 Task: Add the task  Implement multi-language support for the app to the section Code Charge in the project TrapPlan and add a Due Date to the respective task as 2023/07/23.
Action: Mouse moved to (668, 477)
Screenshot: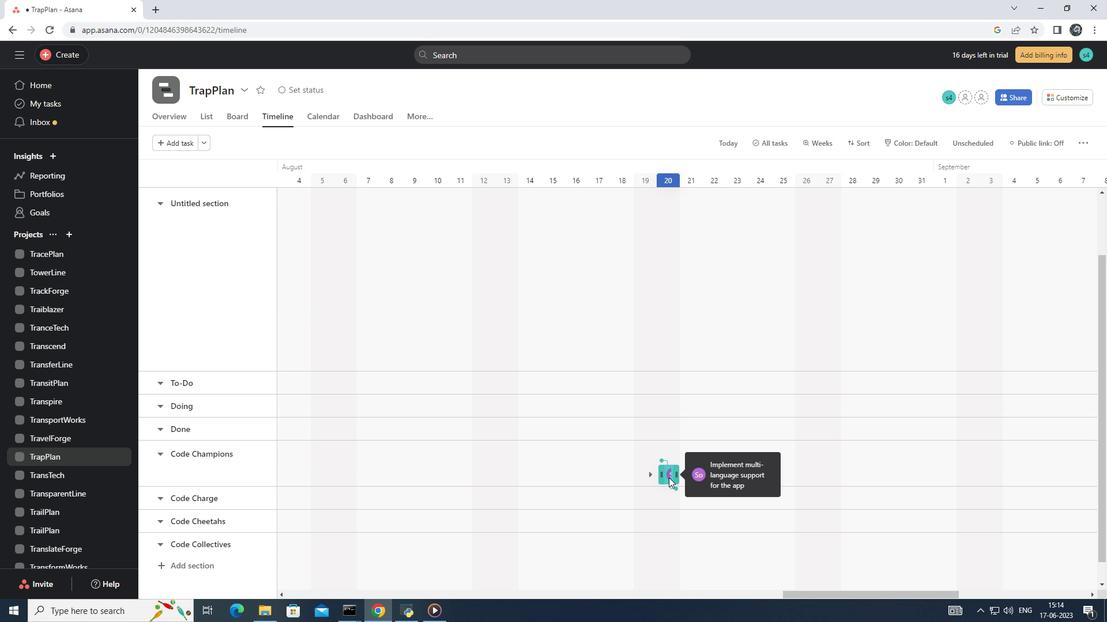 
Action: Mouse pressed left at (668, 477)
Screenshot: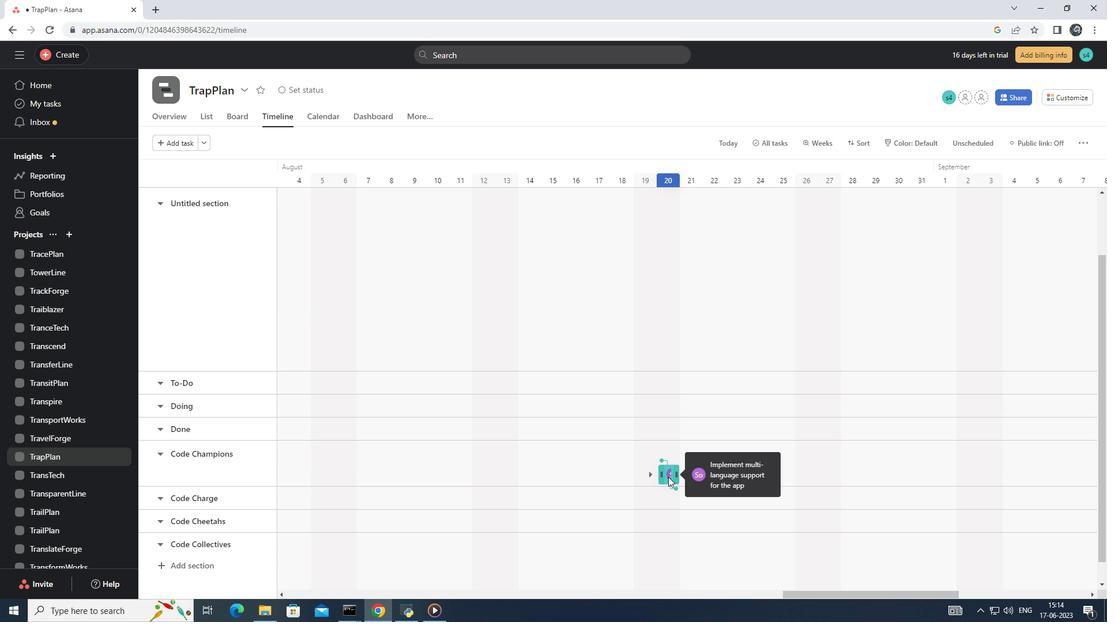 
Action: Mouse moved to (899, 253)
Screenshot: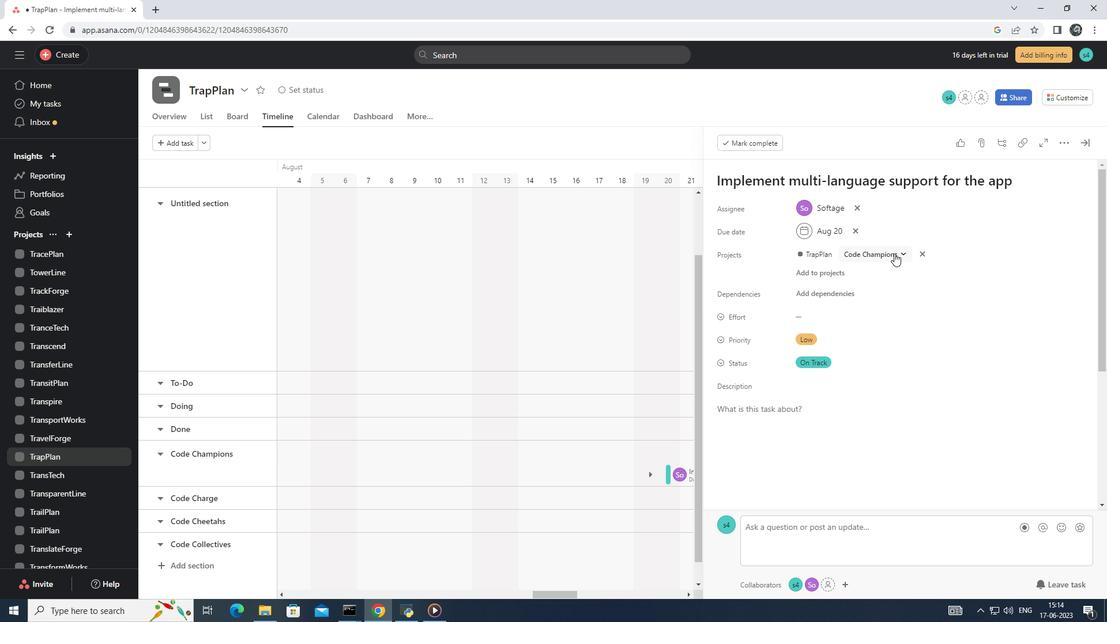 
Action: Mouse pressed left at (899, 253)
Screenshot: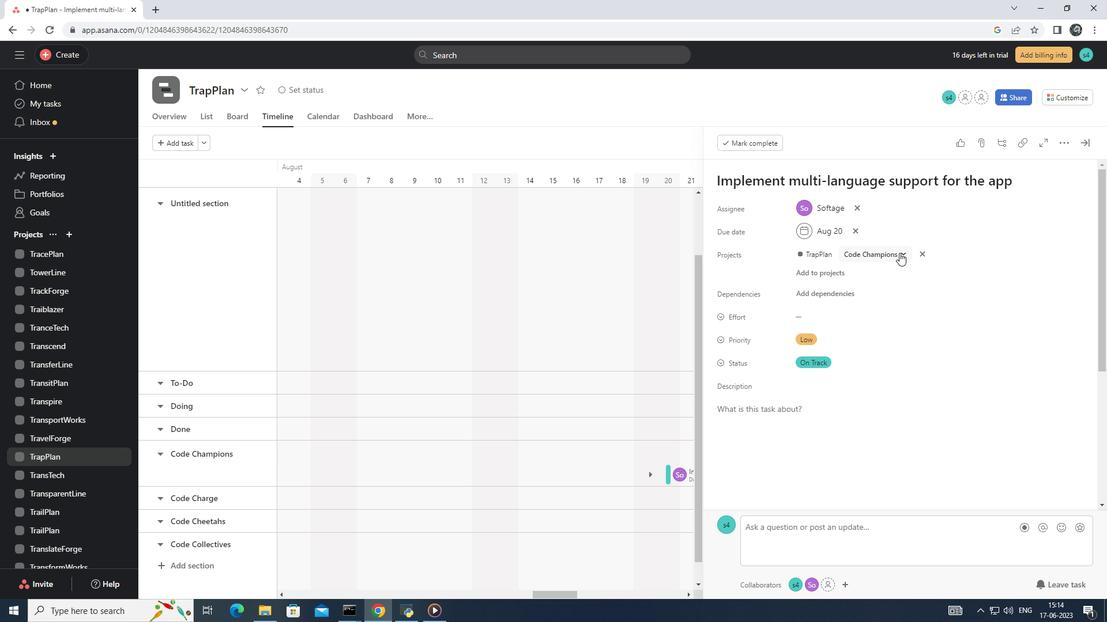 
Action: Mouse moved to (871, 386)
Screenshot: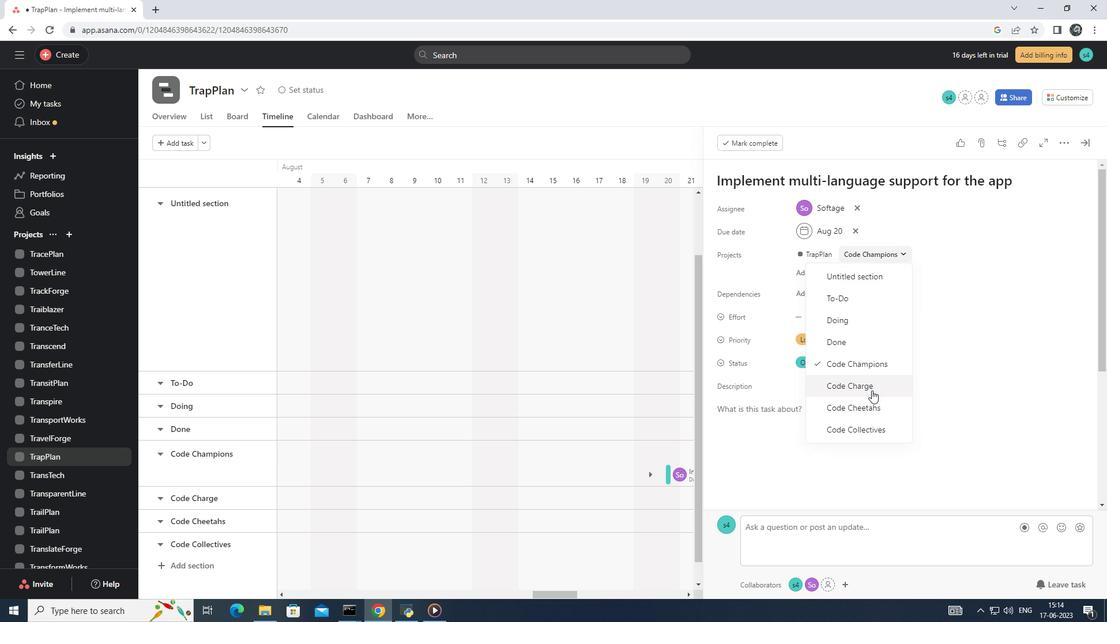 
Action: Mouse pressed left at (871, 386)
Screenshot: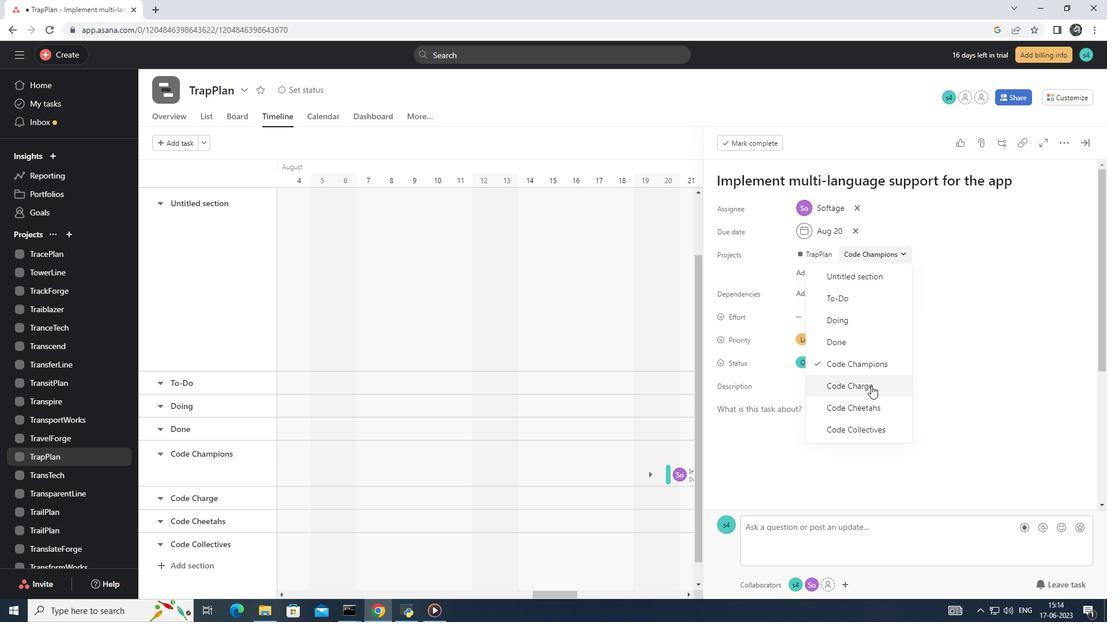 
Action: Mouse moved to (856, 231)
Screenshot: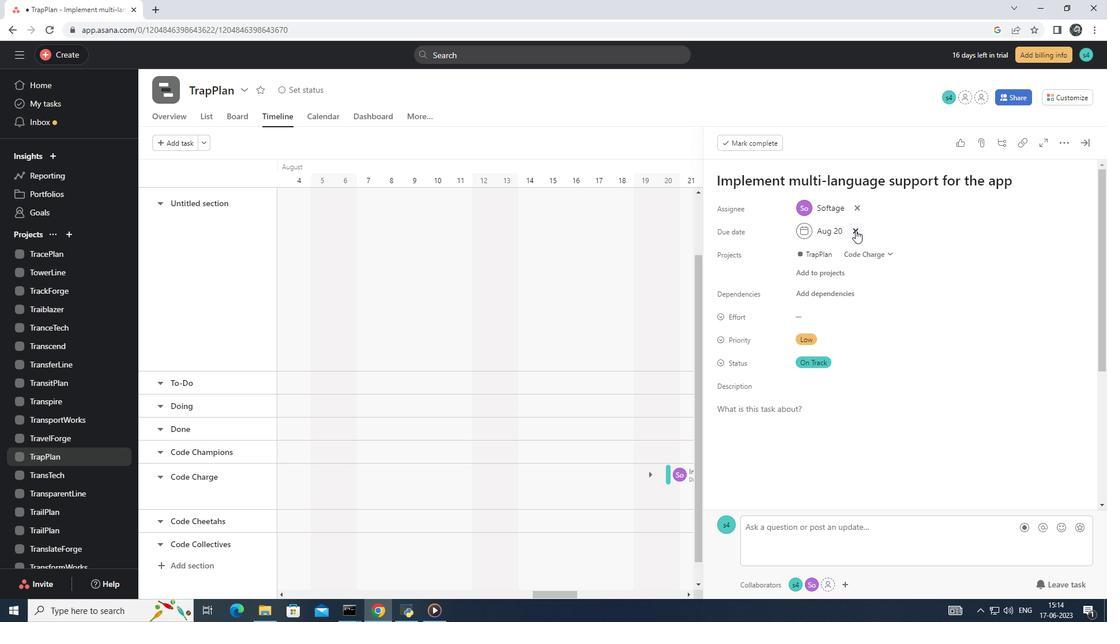 
Action: Mouse pressed left at (856, 231)
Screenshot: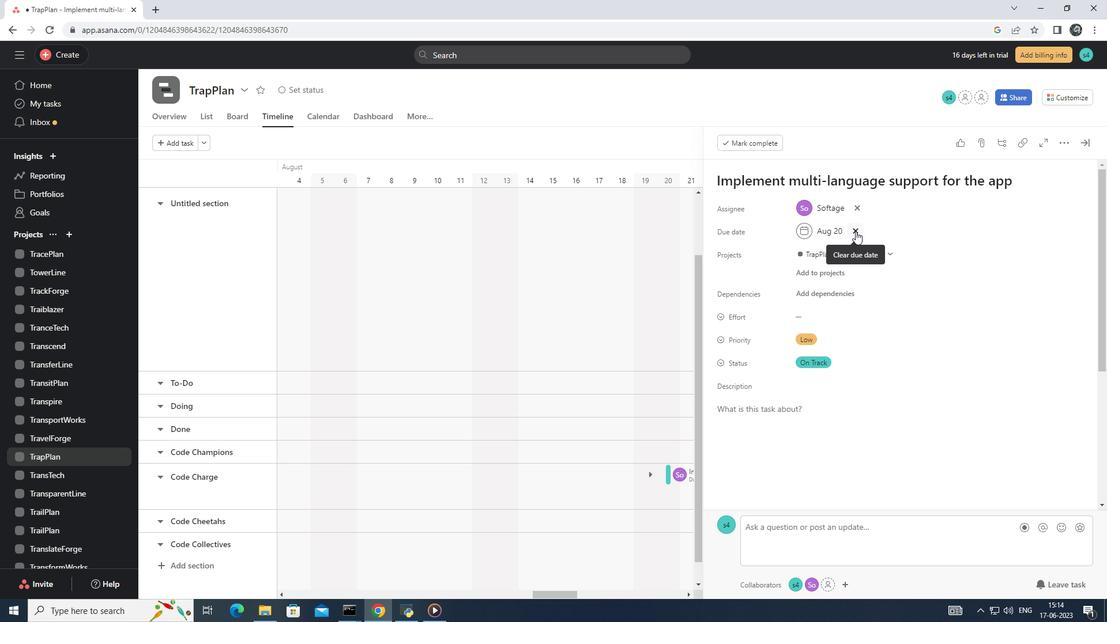 
Action: Mouse moved to (805, 227)
Screenshot: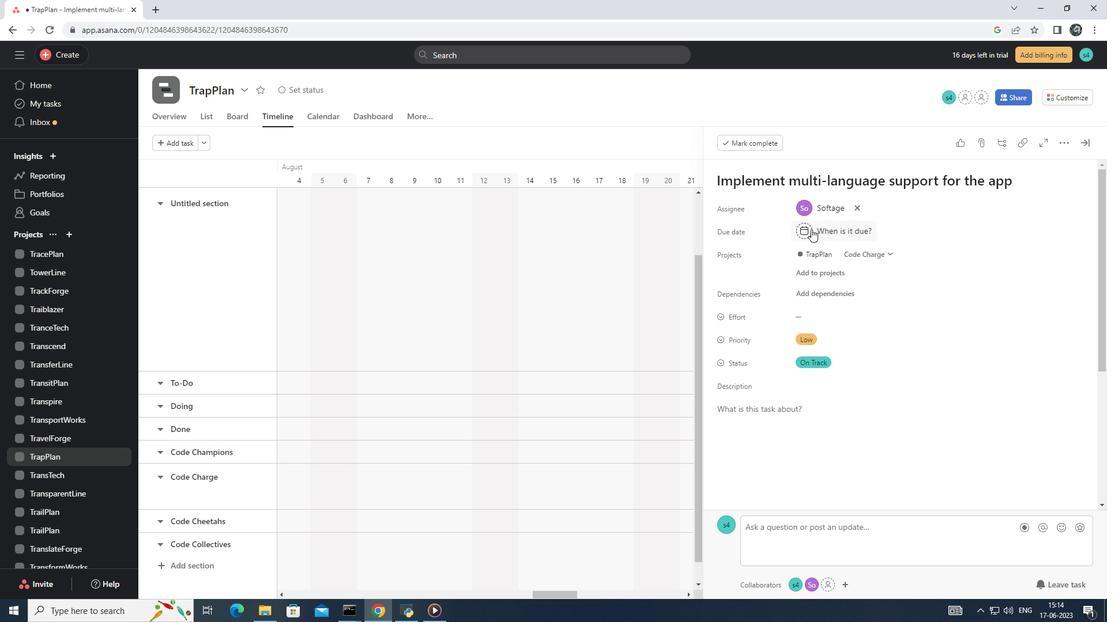 
Action: Mouse pressed left at (805, 227)
Screenshot: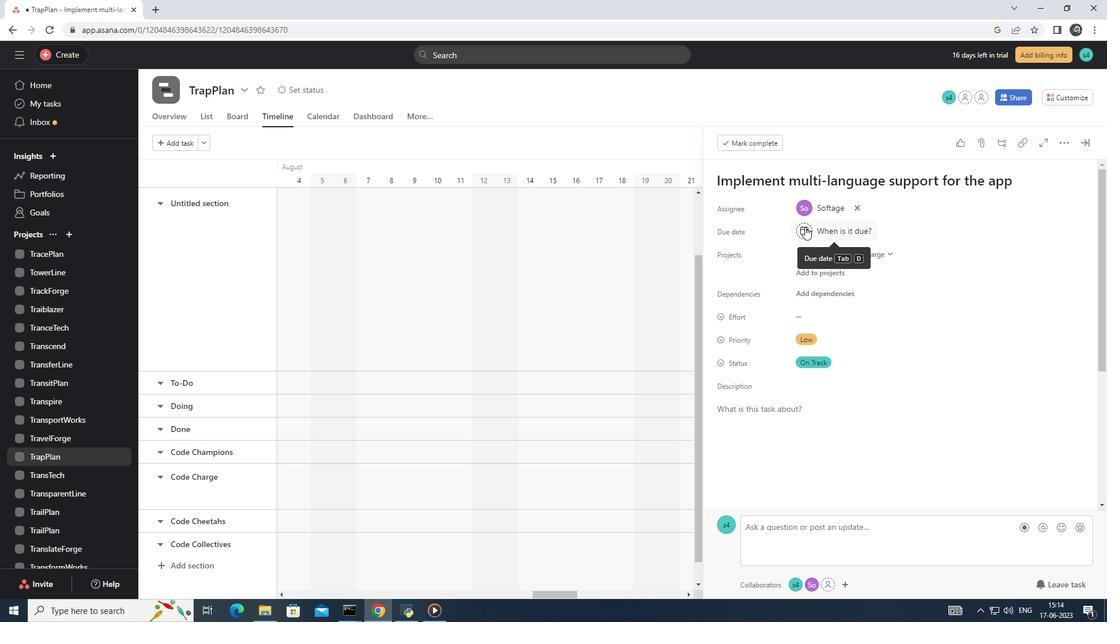 
Action: Mouse moved to (894, 264)
Screenshot: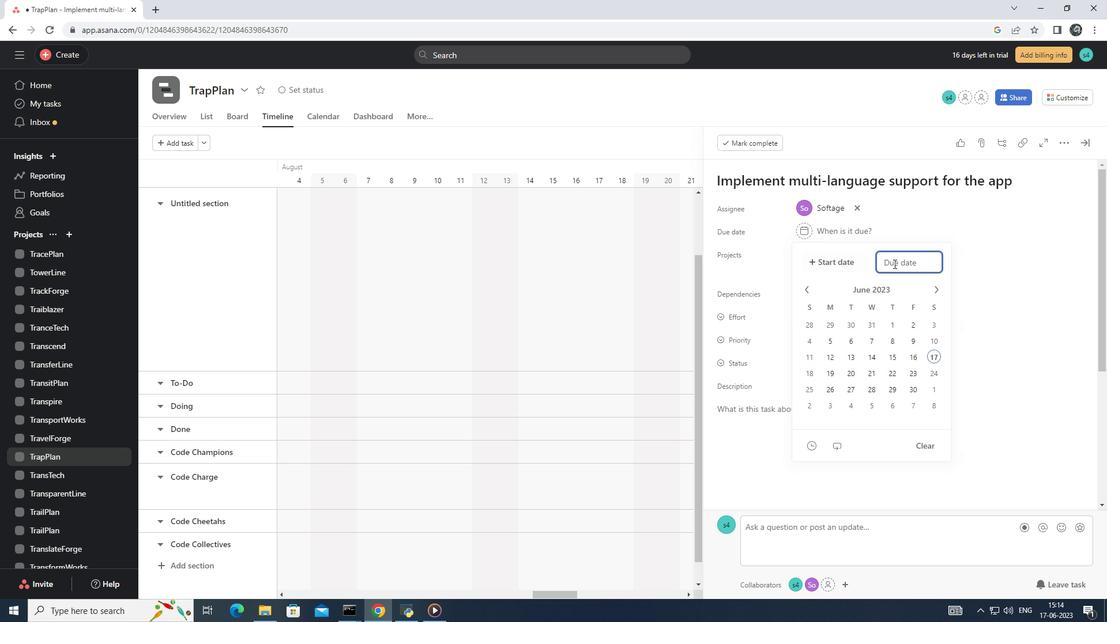 
Action: Mouse pressed left at (894, 264)
Screenshot: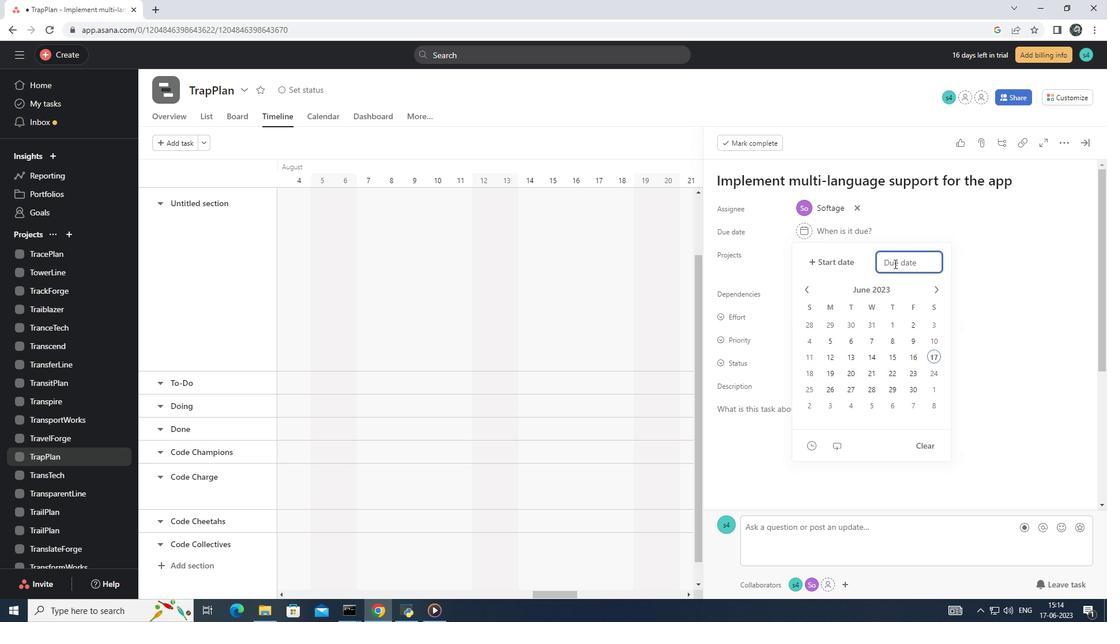 
Action: Mouse moved to (877, 267)
Screenshot: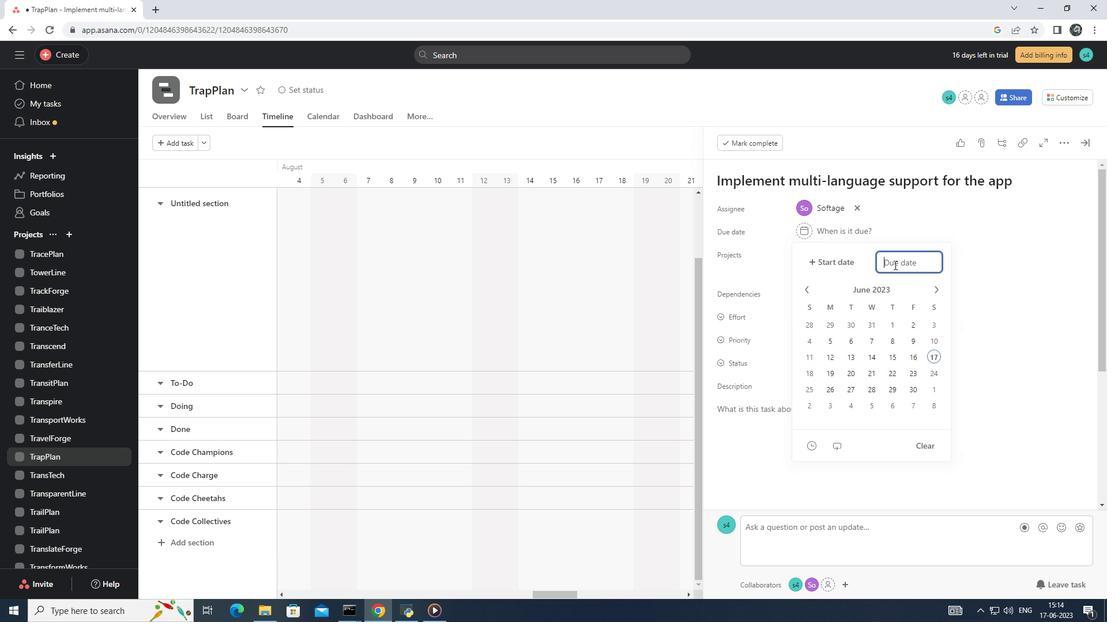 
Action: Key pressed 2023/07/23<Key.enter>
Screenshot: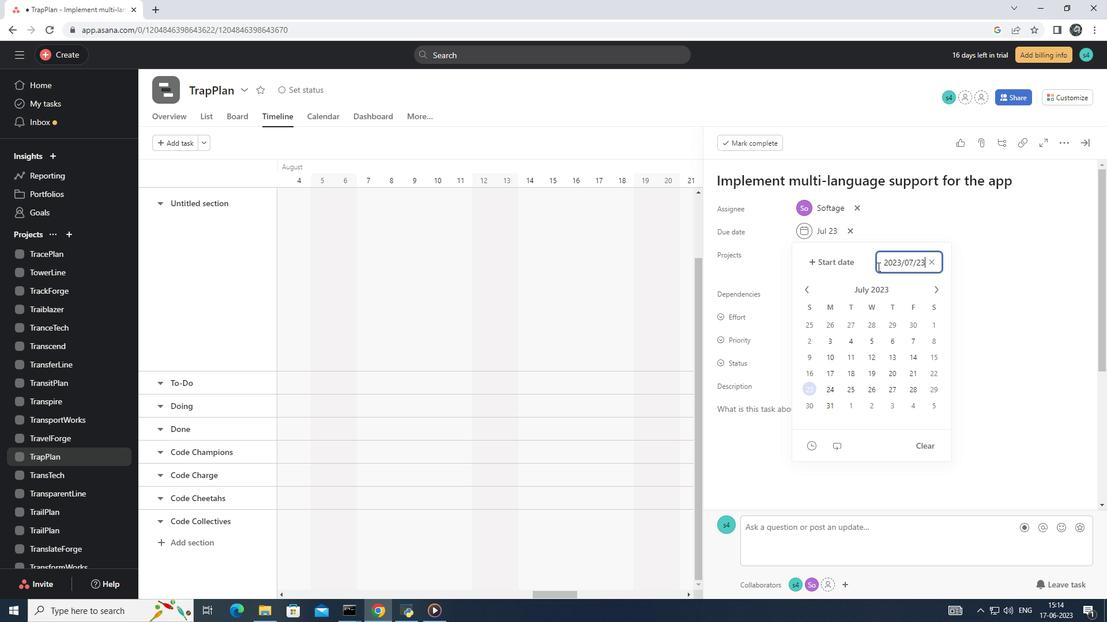 
